Task: Send an email with the signature Denise Davis with the subject 'Request for a report' and the message 'Please let me know if there are any updates on the status of this project.' from softage.1@softage.net to softage.9@softage.net and softage.10@softage.net with CC to softage.2@softage.net
Action: Mouse moved to (103, 127)
Screenshot: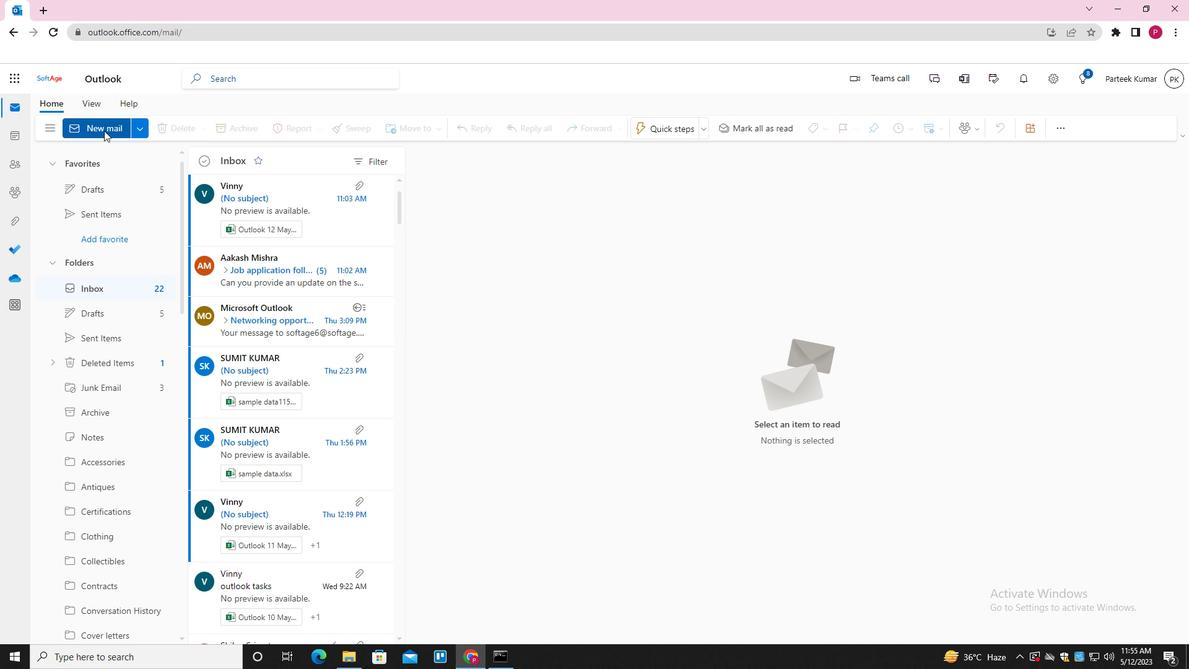 
Action: Key pressed n
Screenshot: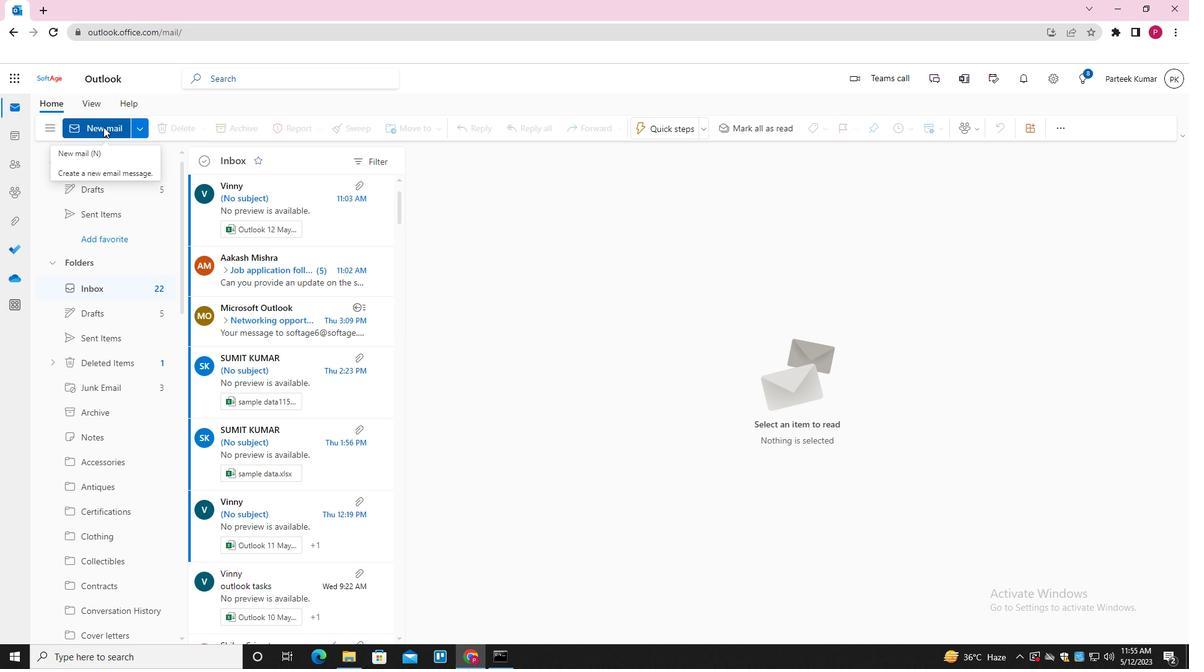 
Action: Mouse moved to (461, 313)
Screenshot: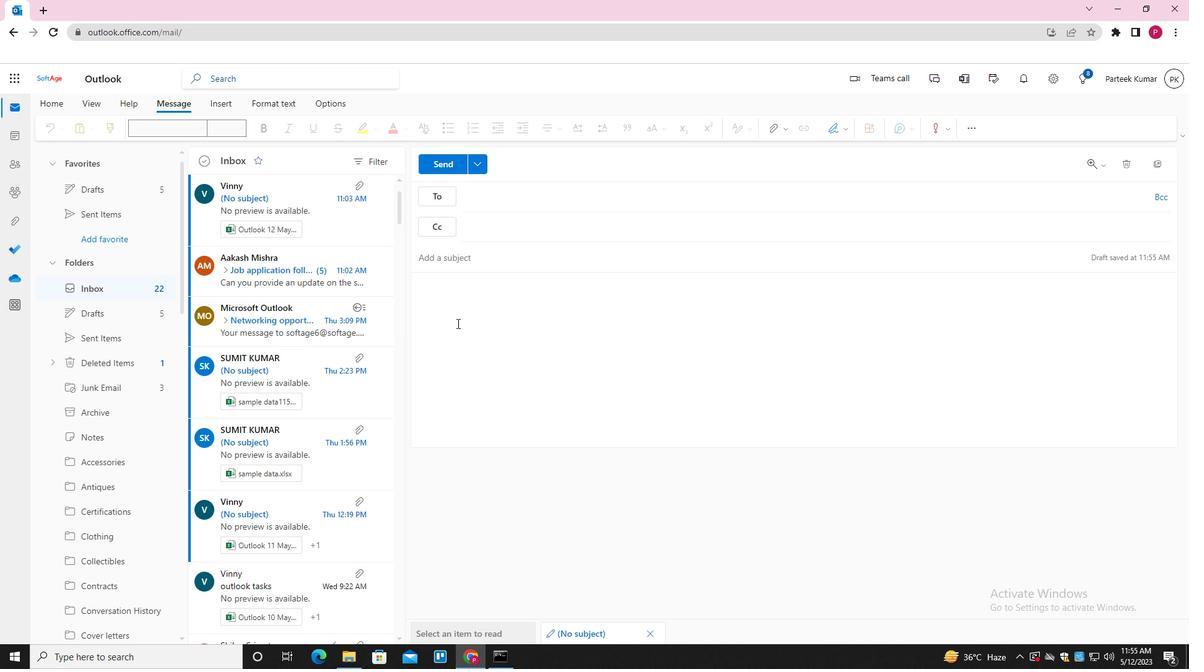
Action: Mouse pressed left at (461, 313)
Screenshot: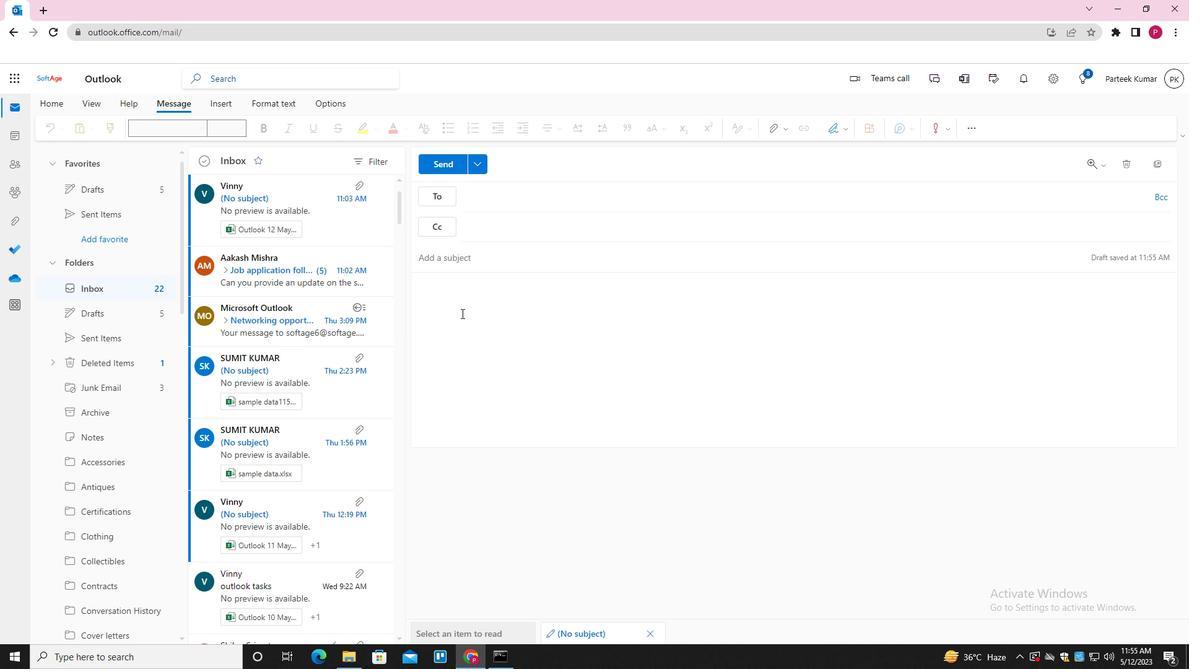 
Action: Mouse moved to (836, 127)
Screenshot: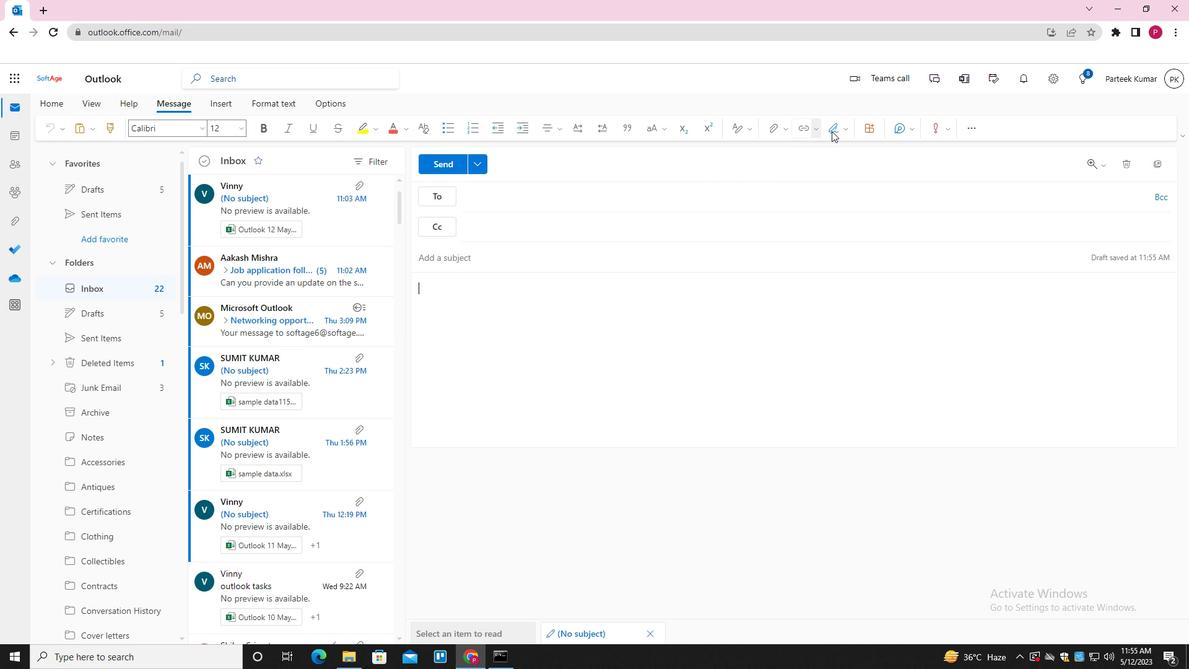 
Action: Mouse pressed left at (836, 127)
Screenshot: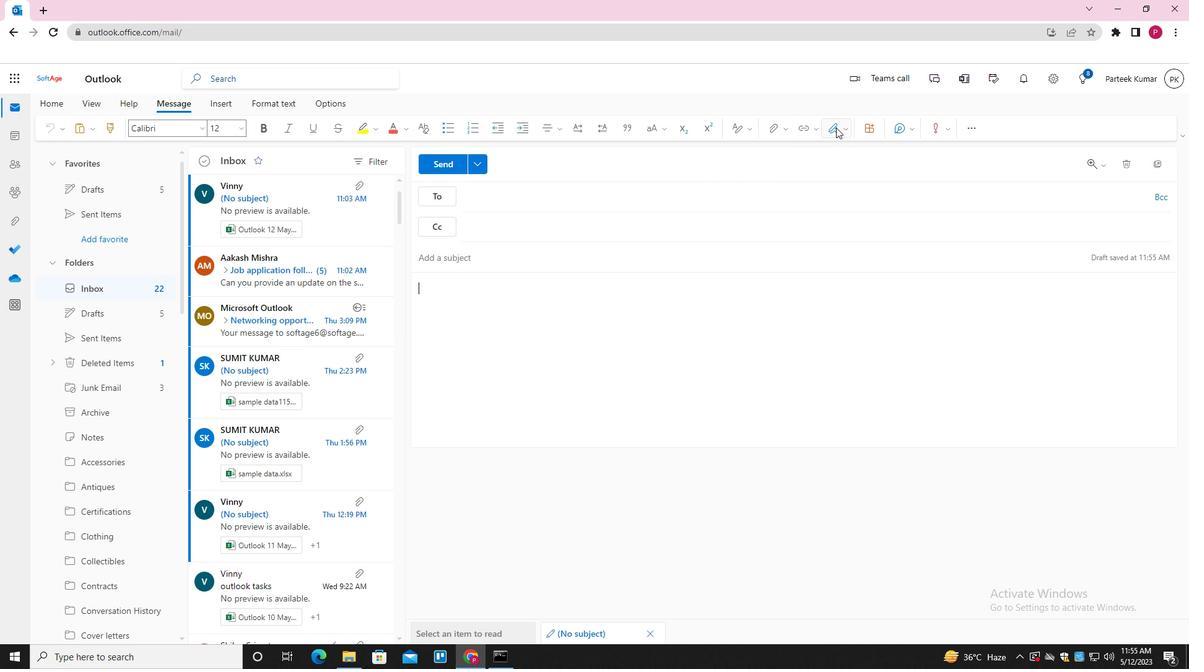 
Action: Mouse moved to (814, 177)
Screenshot: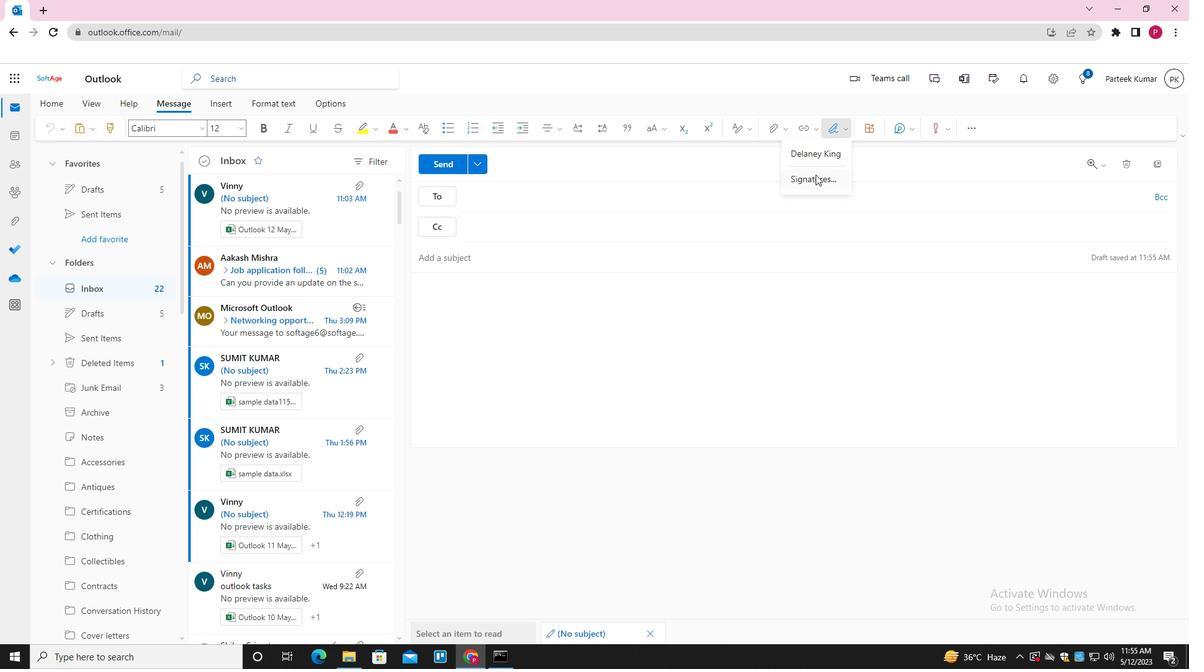 
Action: Mouse pressed left at (814, 177)
Screenshot: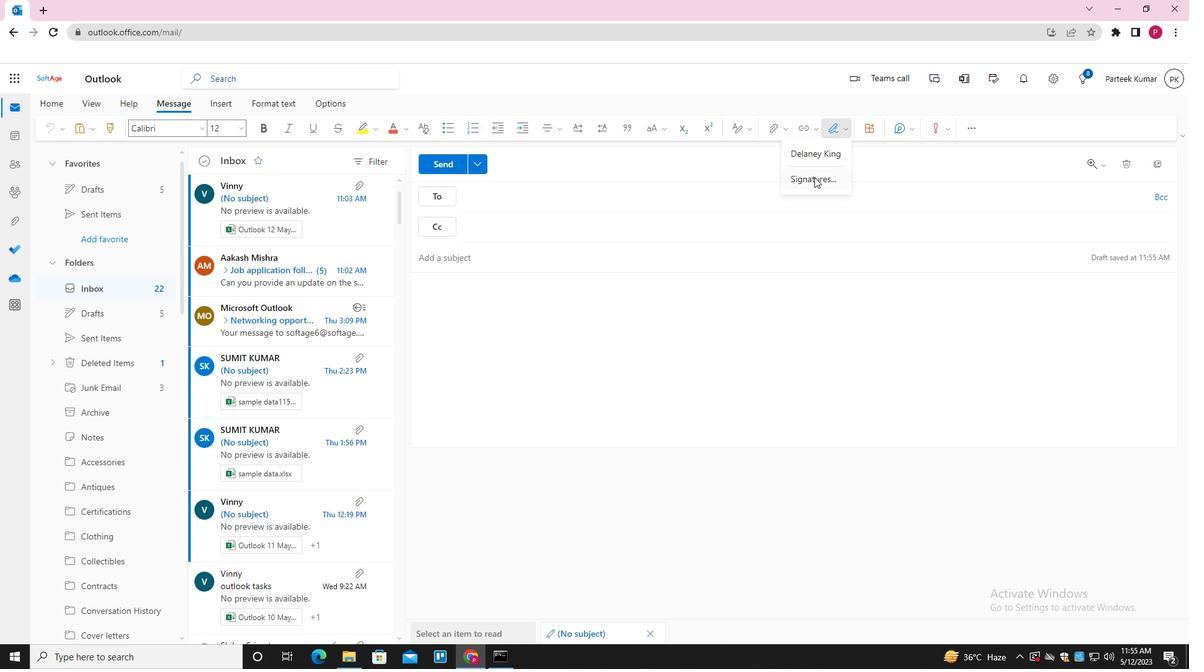 
Action: Mouse moved to (834, 226)
Screenshot: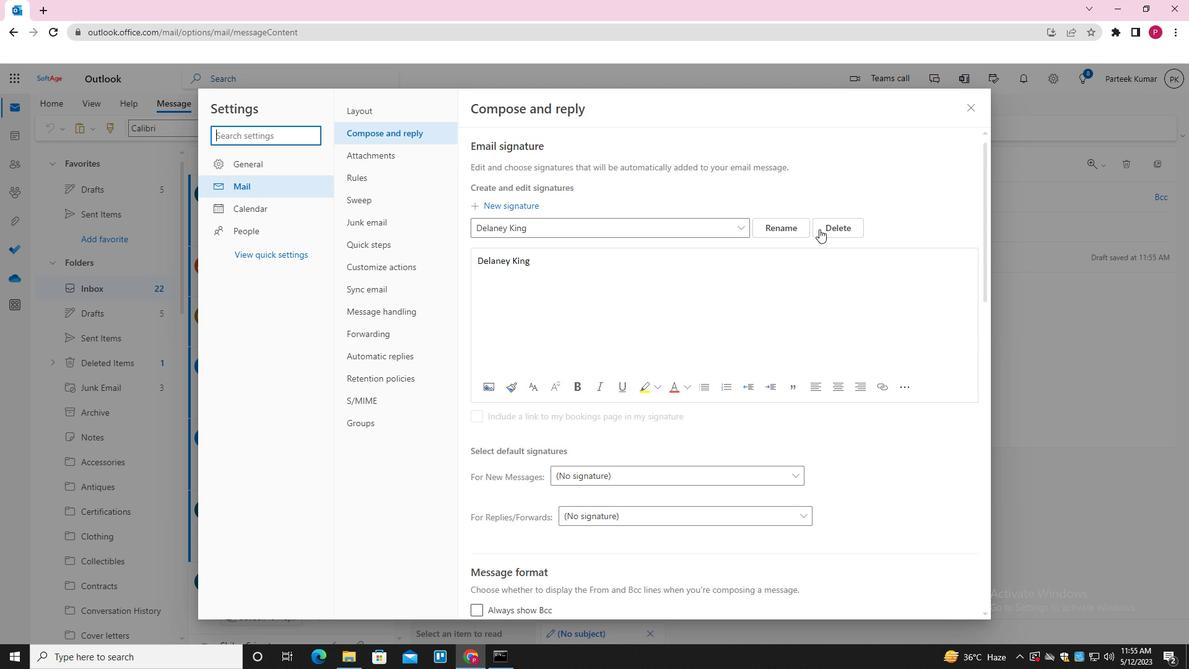 
Action: Mouse pressed left at (834, 226)
Screenshot: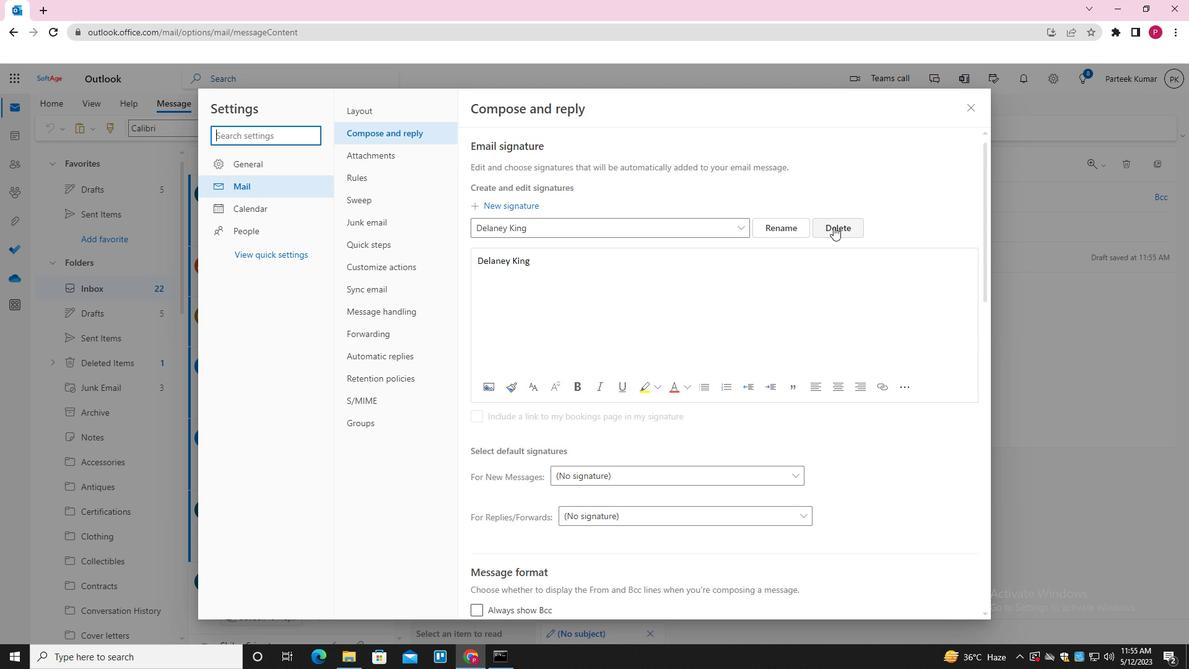 
Action: Mouse moved to (539, 230)
Screenshot: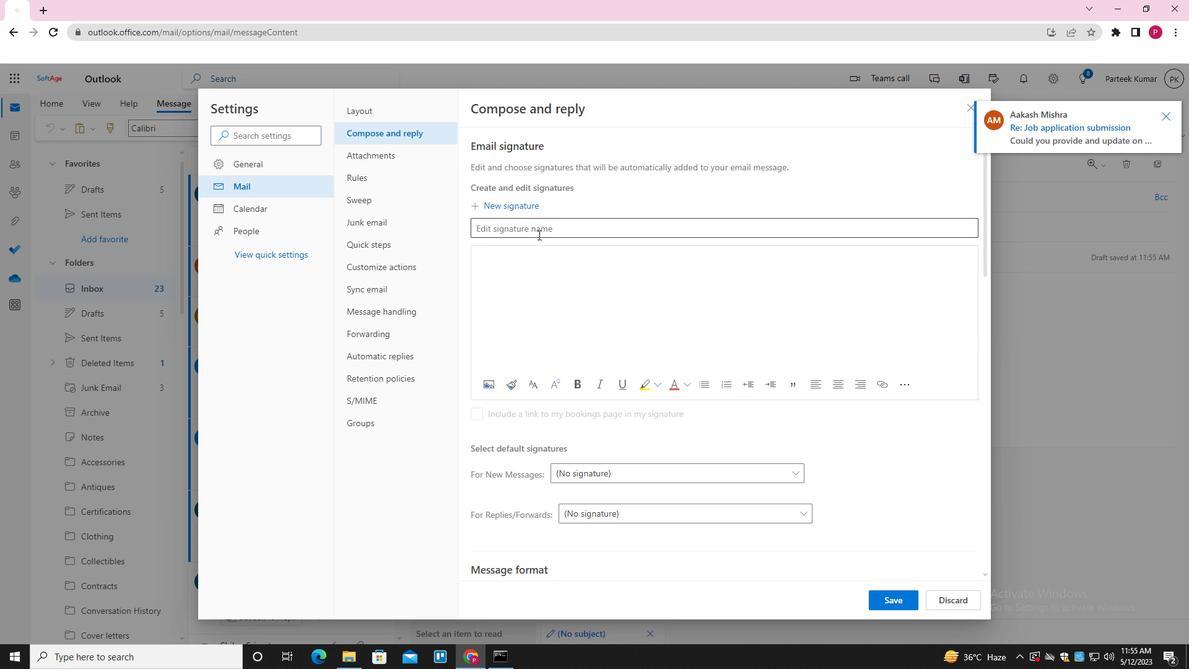 
Action: Mouse pressed left at (539, 230)
Screenshot: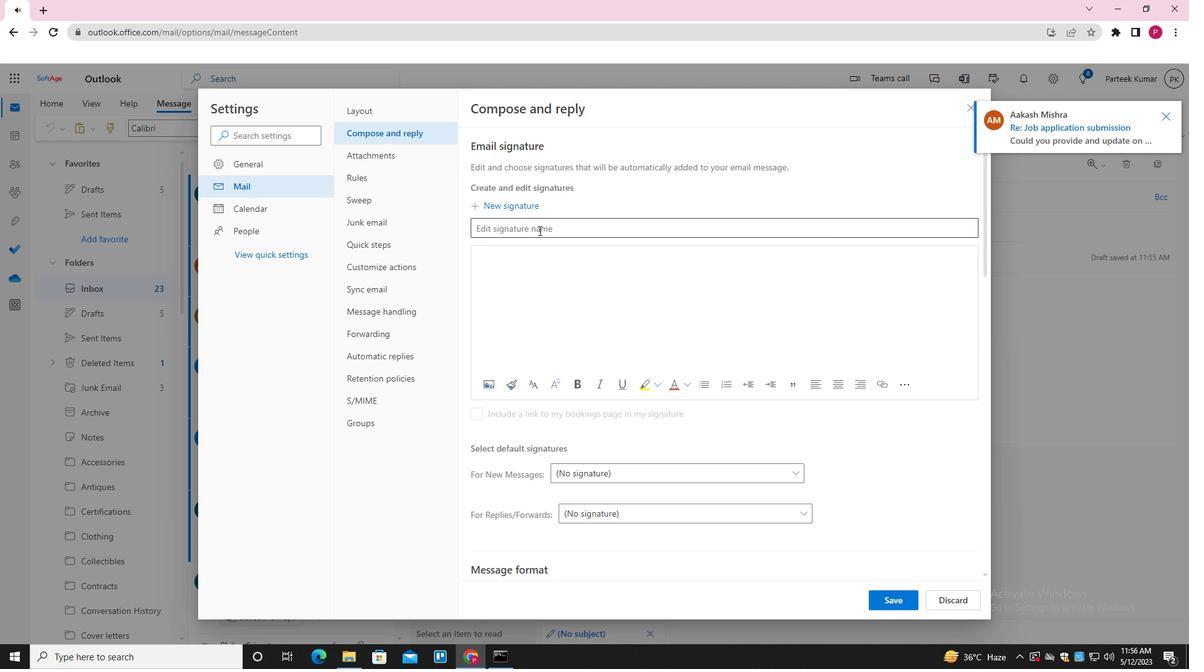 
Action: Key pressed <Key.shift>DENISE<Key.space><Key.shift>DAVIS<Key.space>
Screenshot: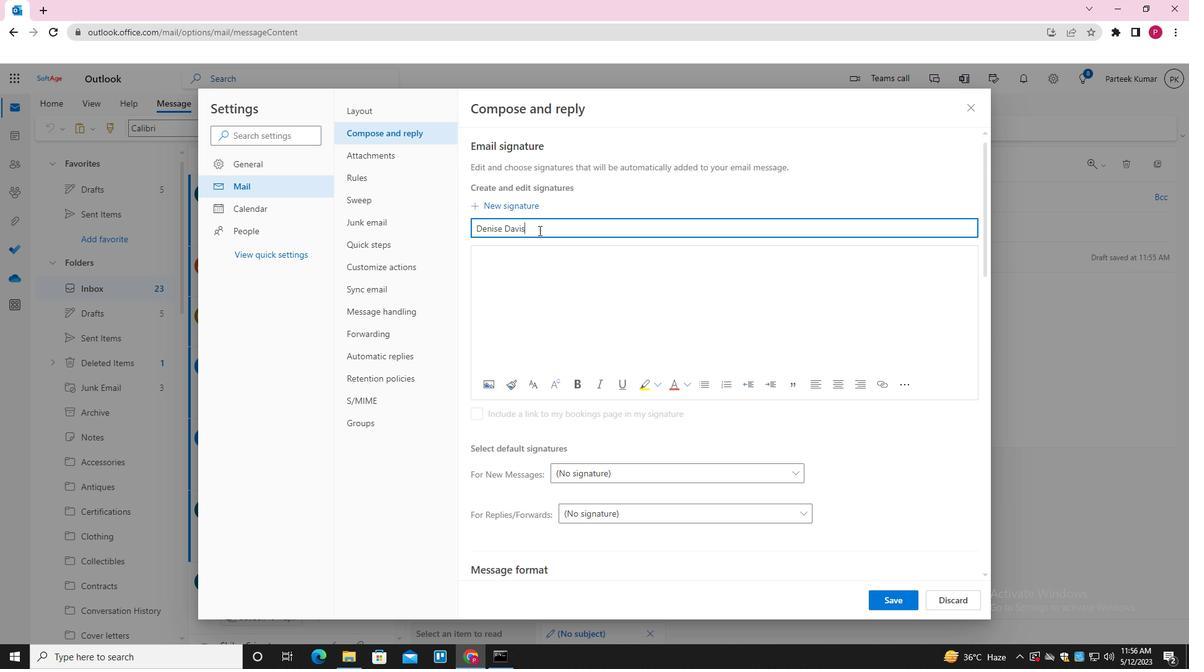 
Action: Mouse moved to (543, 254)
Screenshot: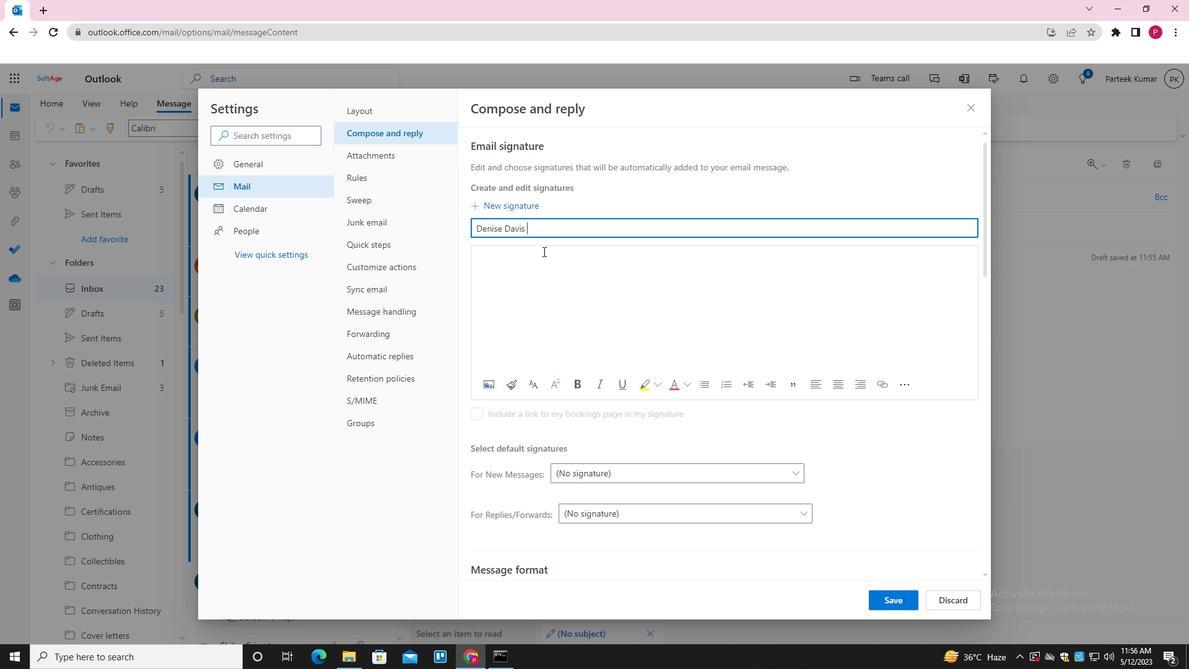 
Action: Mouse pressed left at (543, 254)
Screenshot: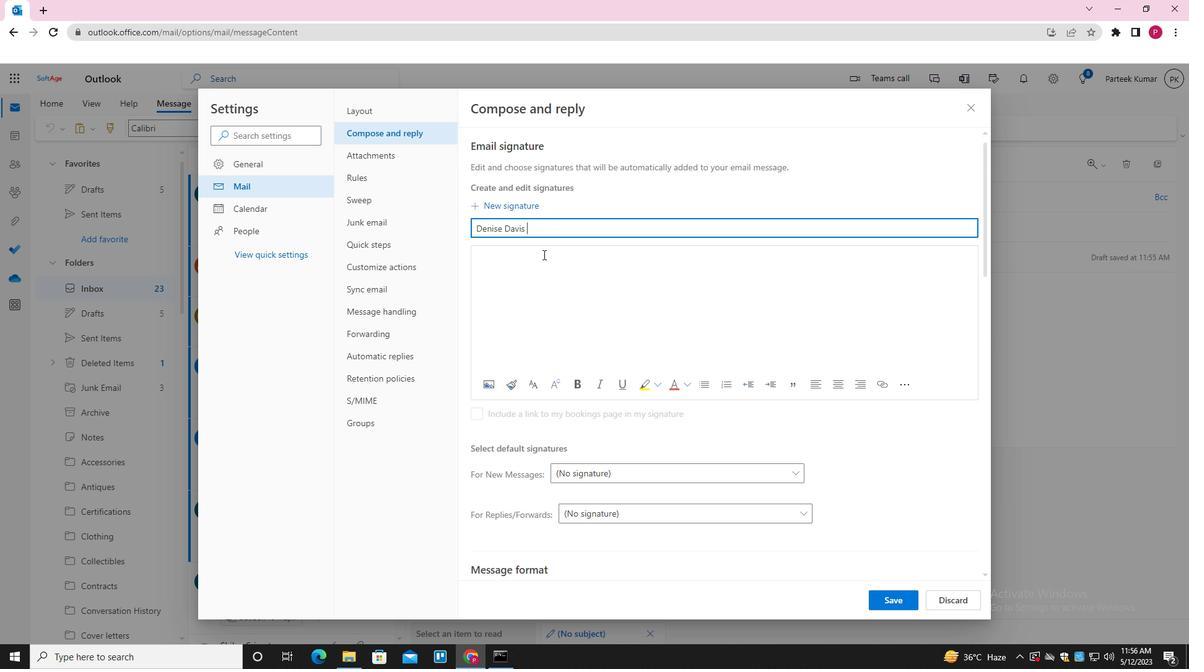 
Action: Key pressed <Key.shift>DEB<Key.backspace>NISE<Key.space><Key.shift_r><Key.shift_r><Key.shift_r><Key.shift_r><Key.shift_r><Key.shift_r><Key.shift_r><Key.shift_r><Key.shift_r><Key.shift_r><Key.shift_r><Key.shift_r><Key.shift_r><Key.shift_r><Key.shift_r><Key.shift_r><Key.shift_r><Key.shift_r><Key.shift_r><Key.shift_r>DAVU<Key.backspace>IS
Screenshot: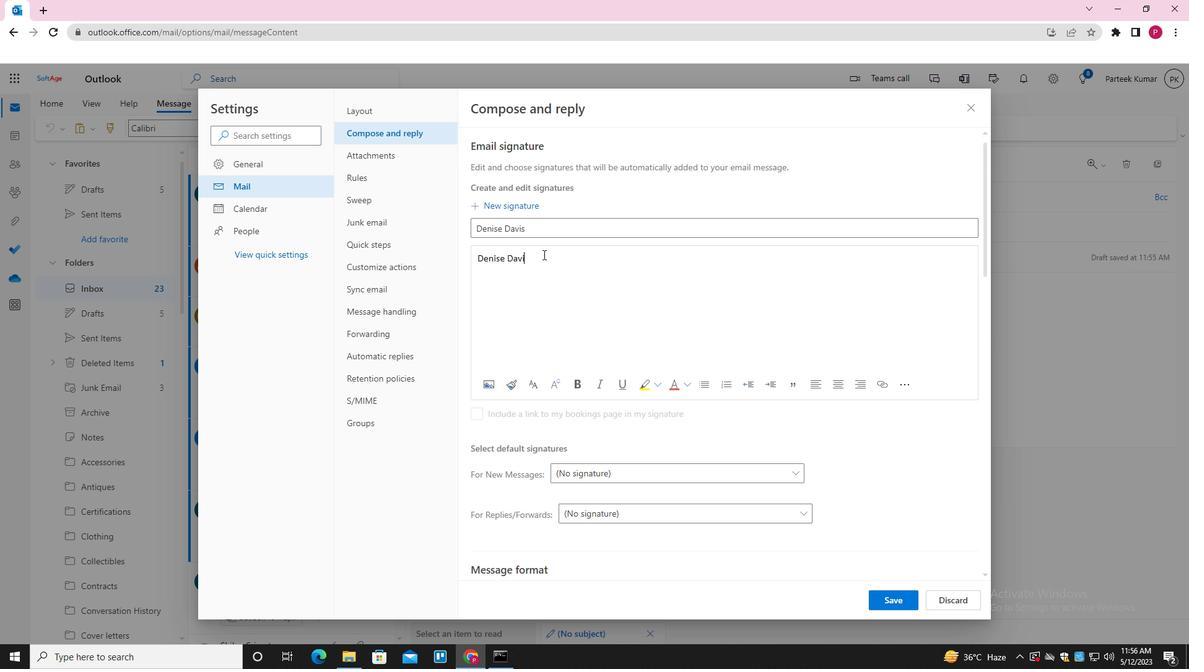 
Action: Mouse moved to (883, 595)
Screenshot: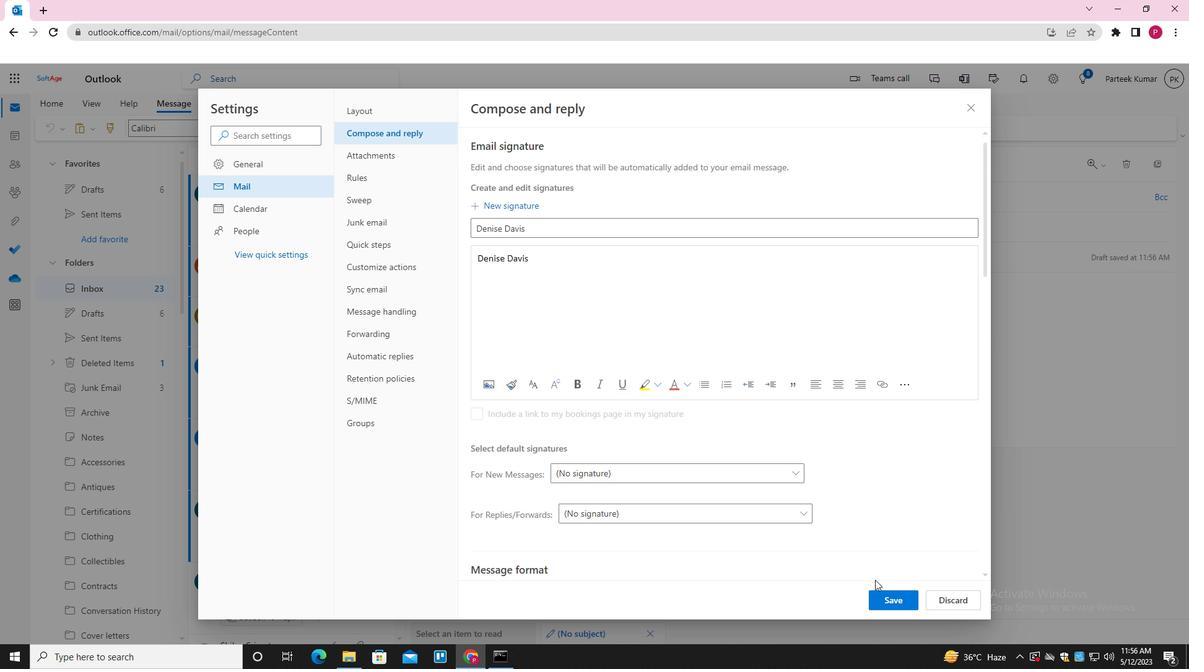 
Action: Mouse pressed left at (883, 595)
Screenshot: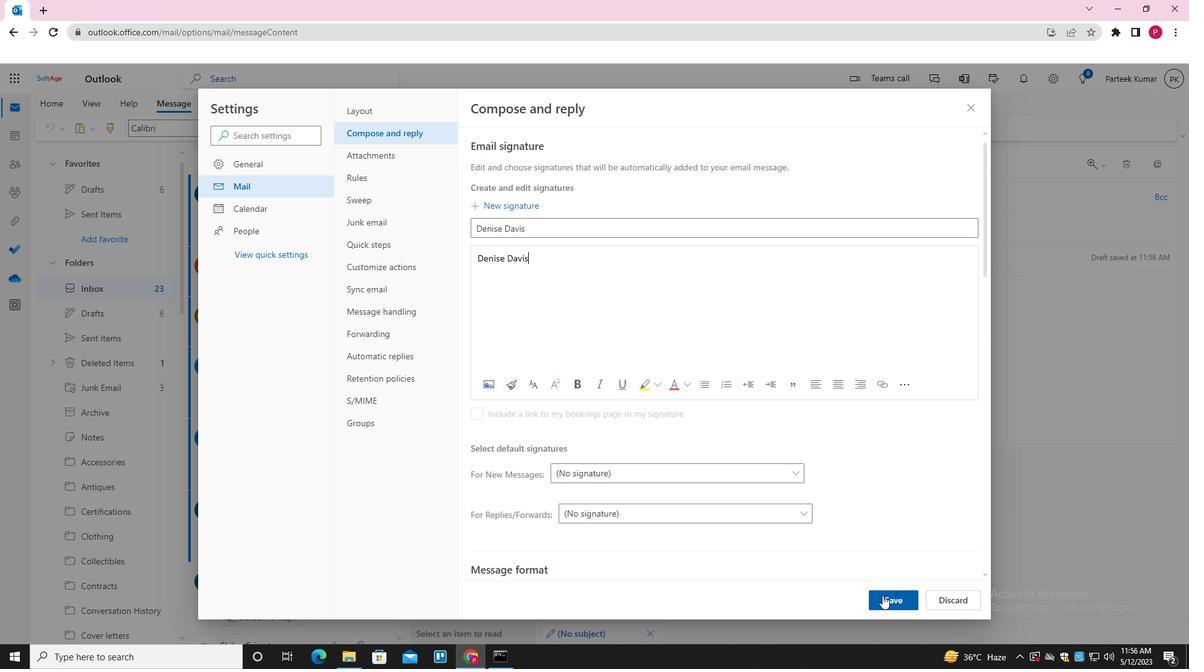 
Action: Mouse moved to (966, 105)
Screenshot: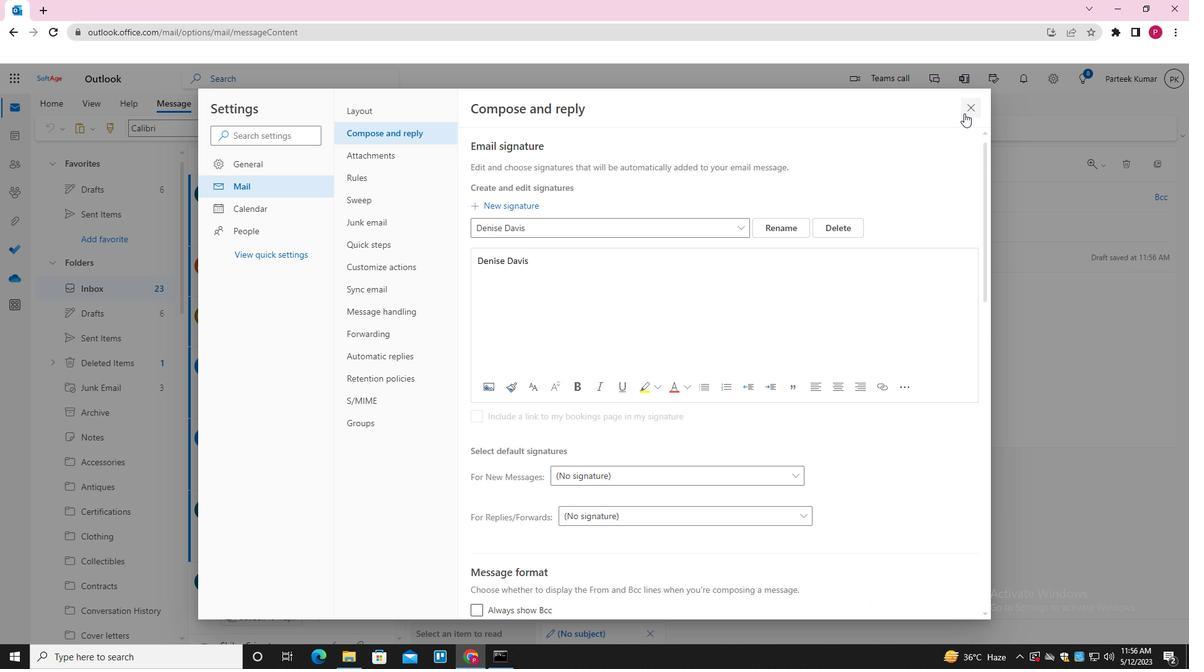 
Action: Mouse pressed left at (966, 105)
Screenshot: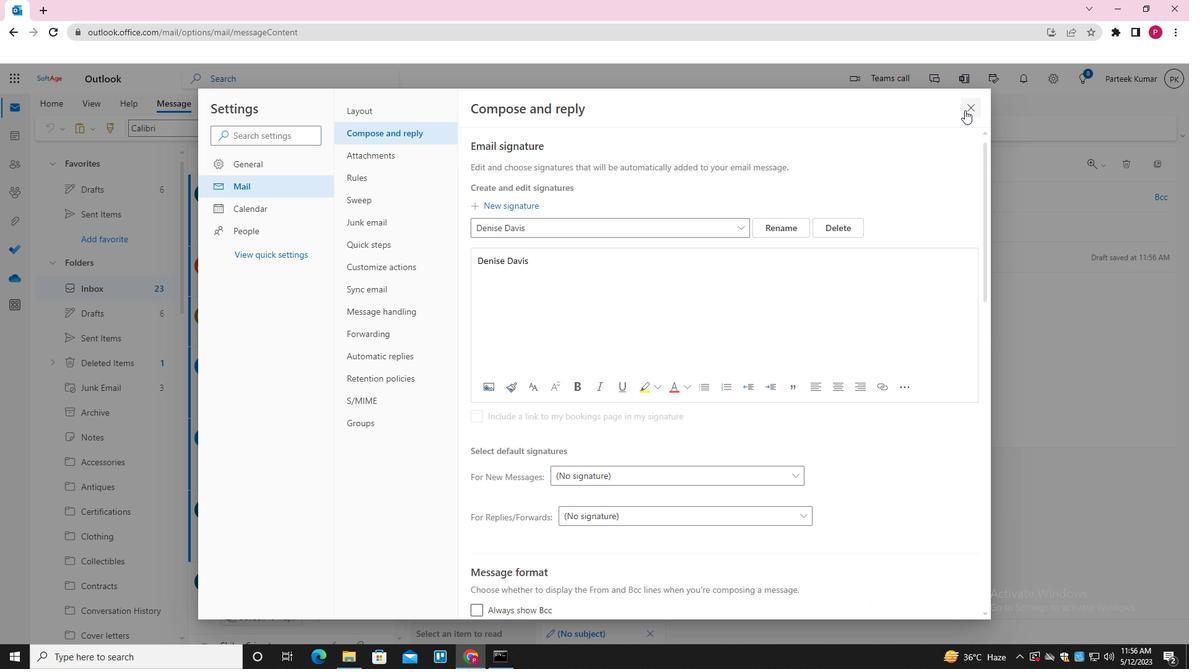 
Action: Mouse moved to (834, 123)
Screenshot: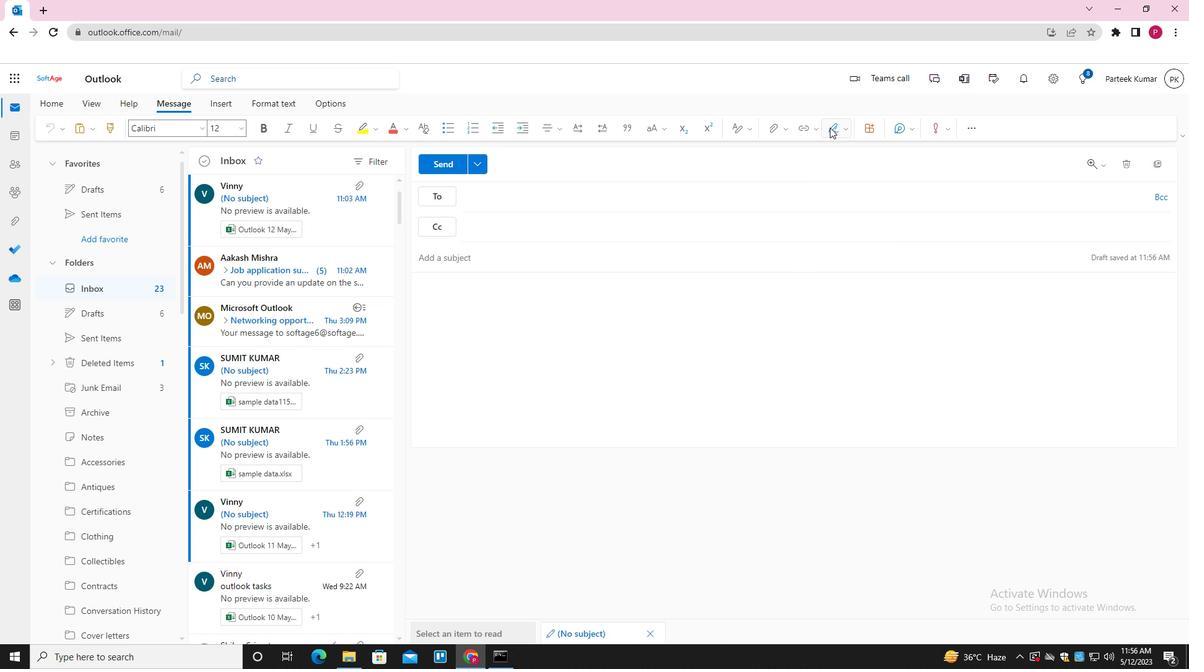 
Action: Mouse pressed left at (834, 123)
Screenshot: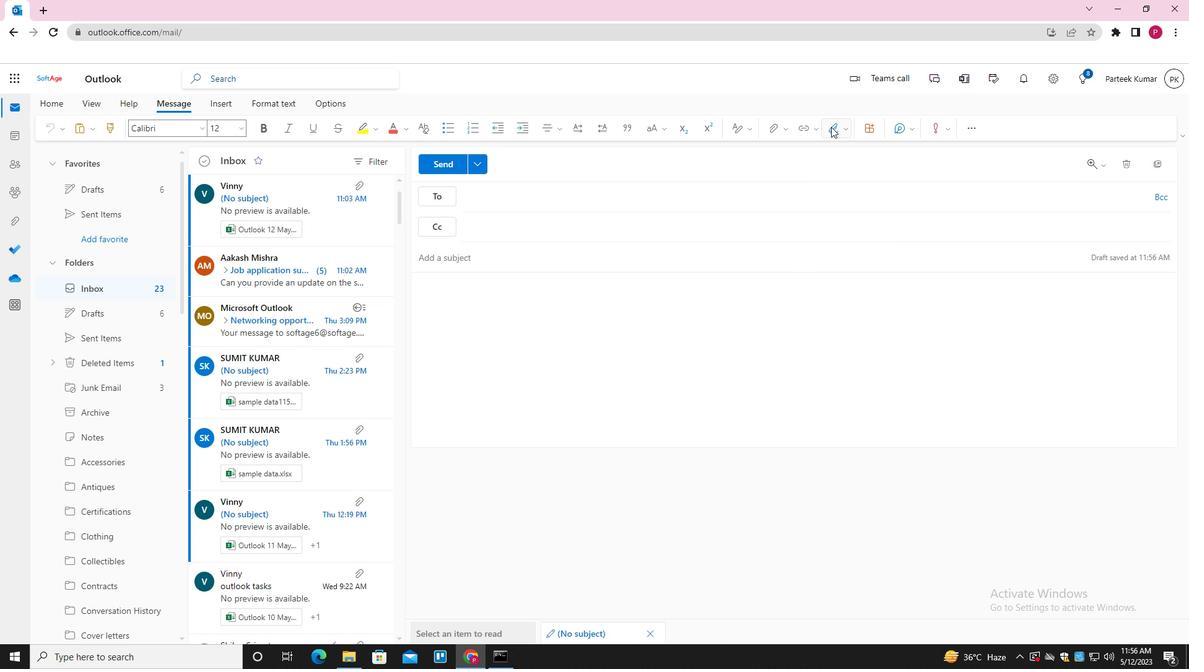 
Action: Mouse moved to (825, 156)
Screenshot: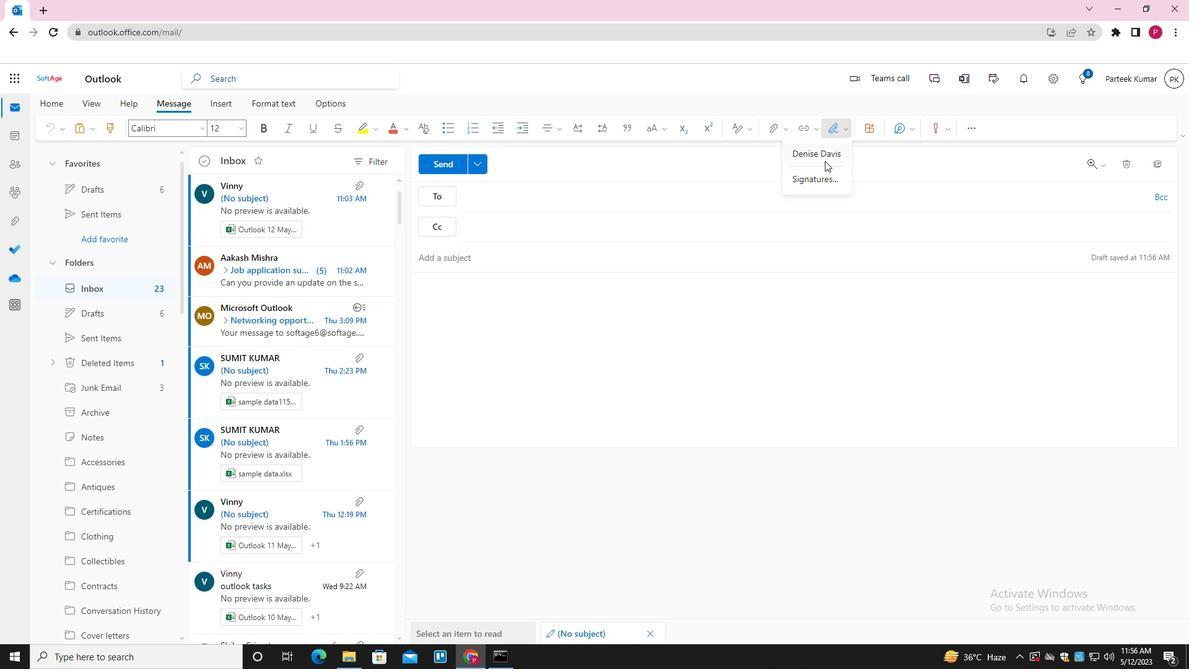 
Action: Mouse pressed left at (825, 156)
Screenshot: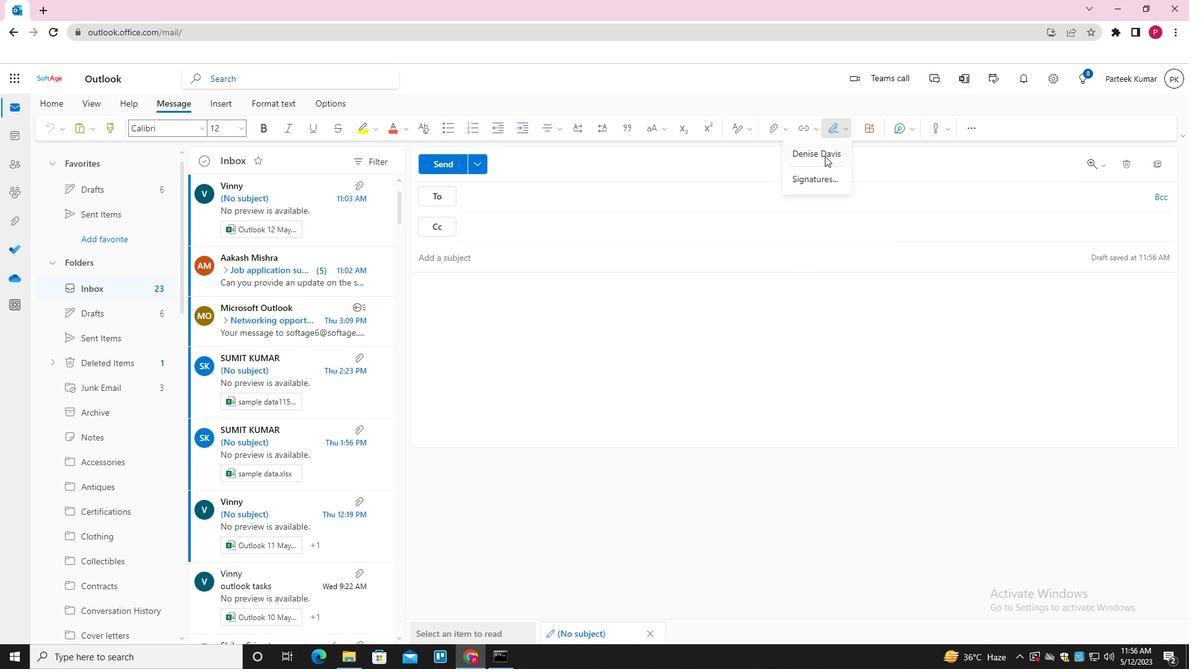 
Action: Mouse moved to (469, 254)
Screenshot: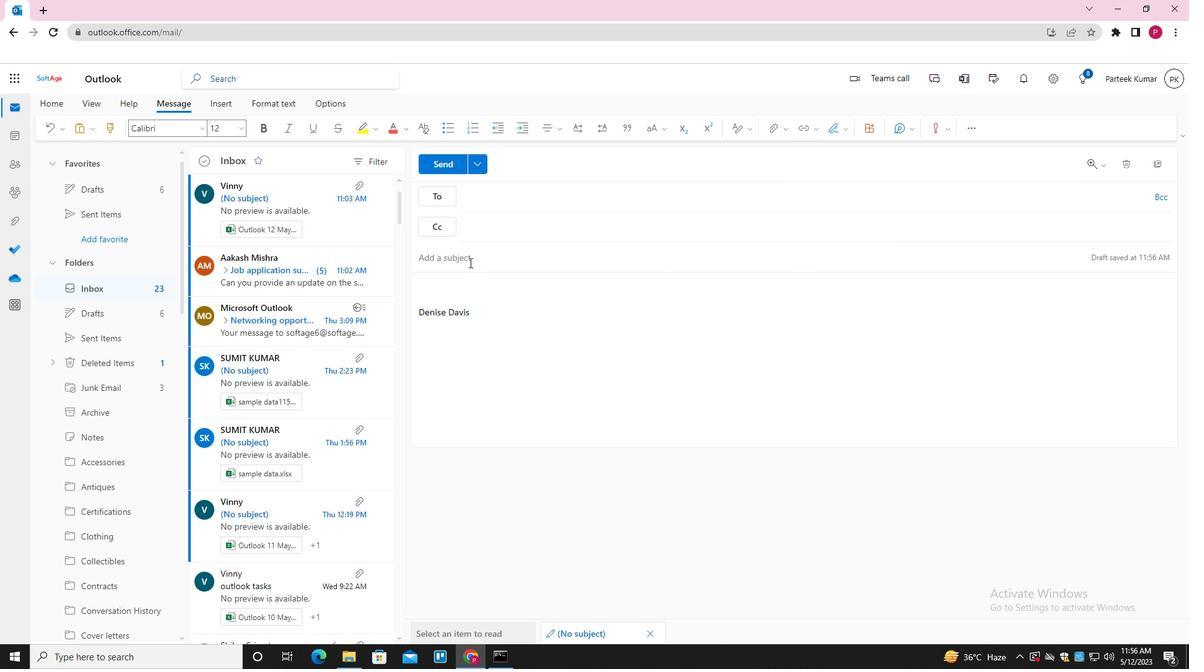 
Action: Mouse pressed left at (469, 254)
Screenshot: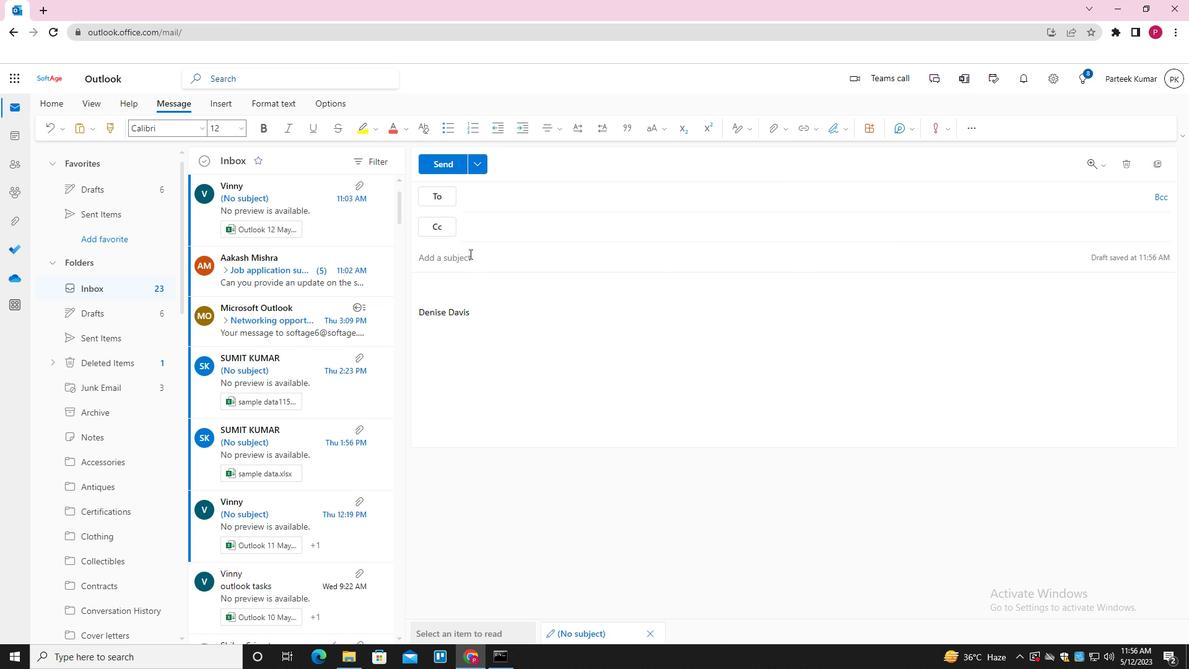 
Action: Key pressed <Key.shift>REQUEST<Key.space>FOR<Key.space>A<Key.space>REPORT
Screenshot: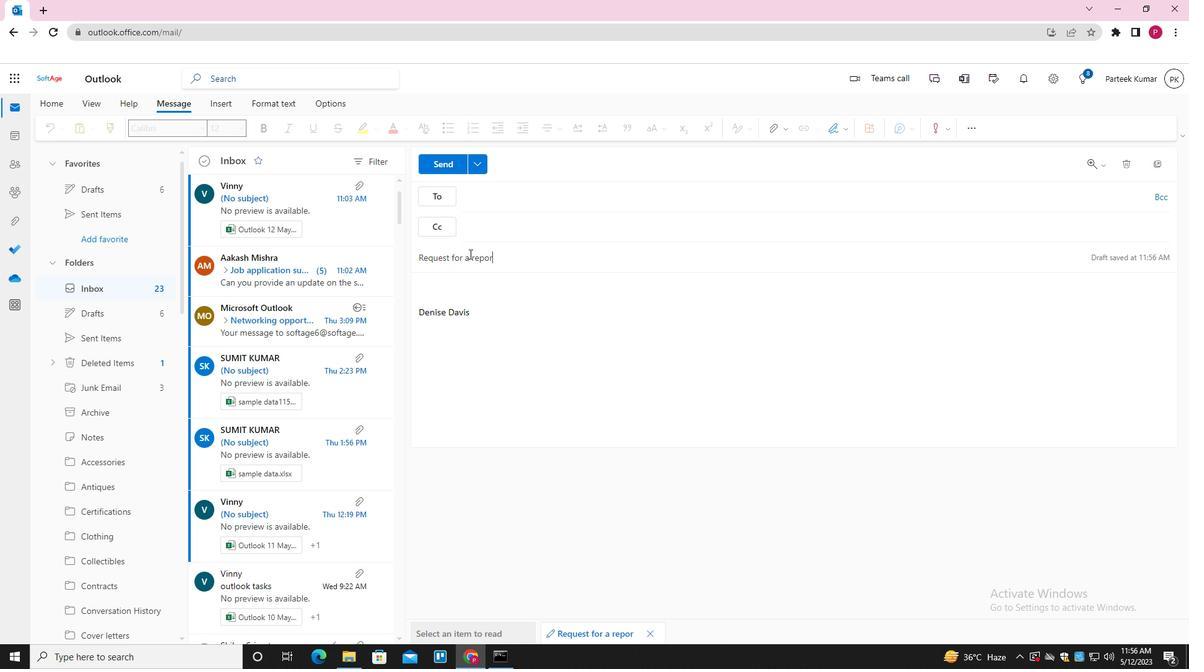 
Action: Mouse moved to (479, 281)
Screenshot: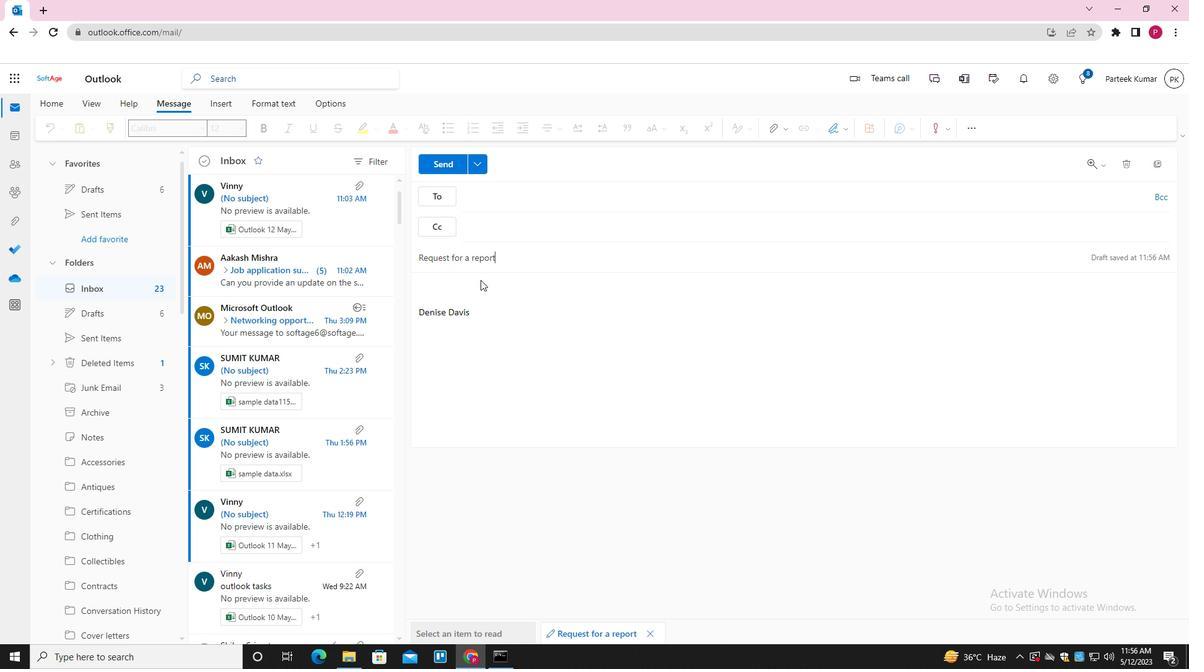 
Action: Mouse pressed left at (479, 281)
Screenshot: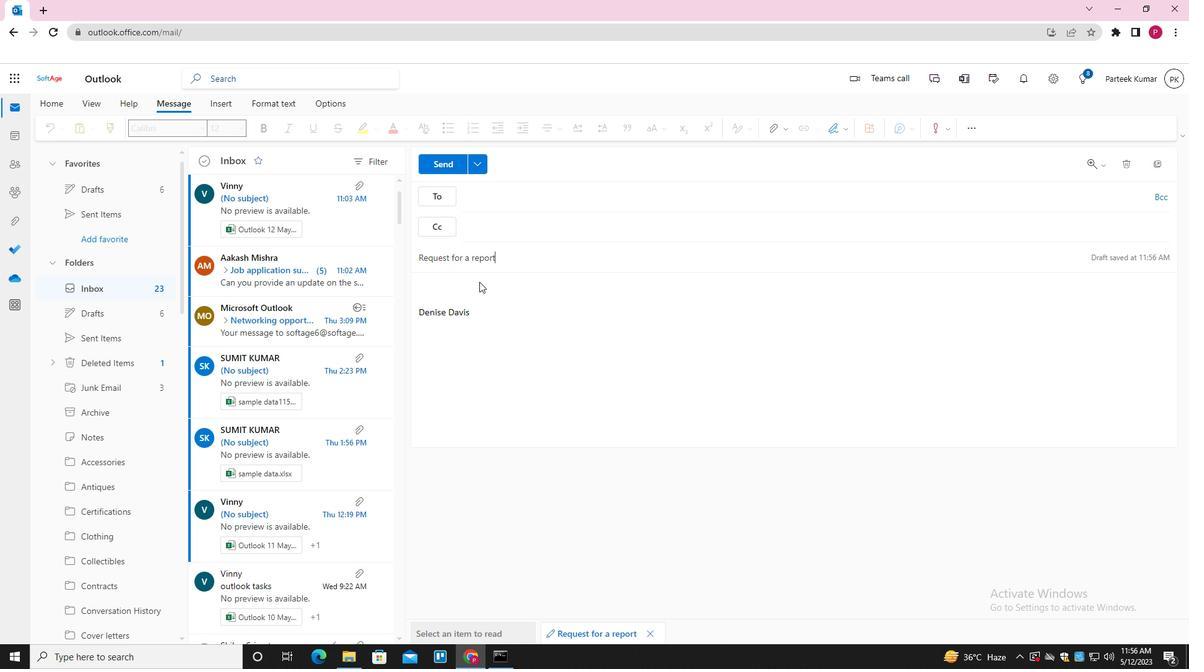 
Action: Mouse moved to (474, 288)
Screenshot: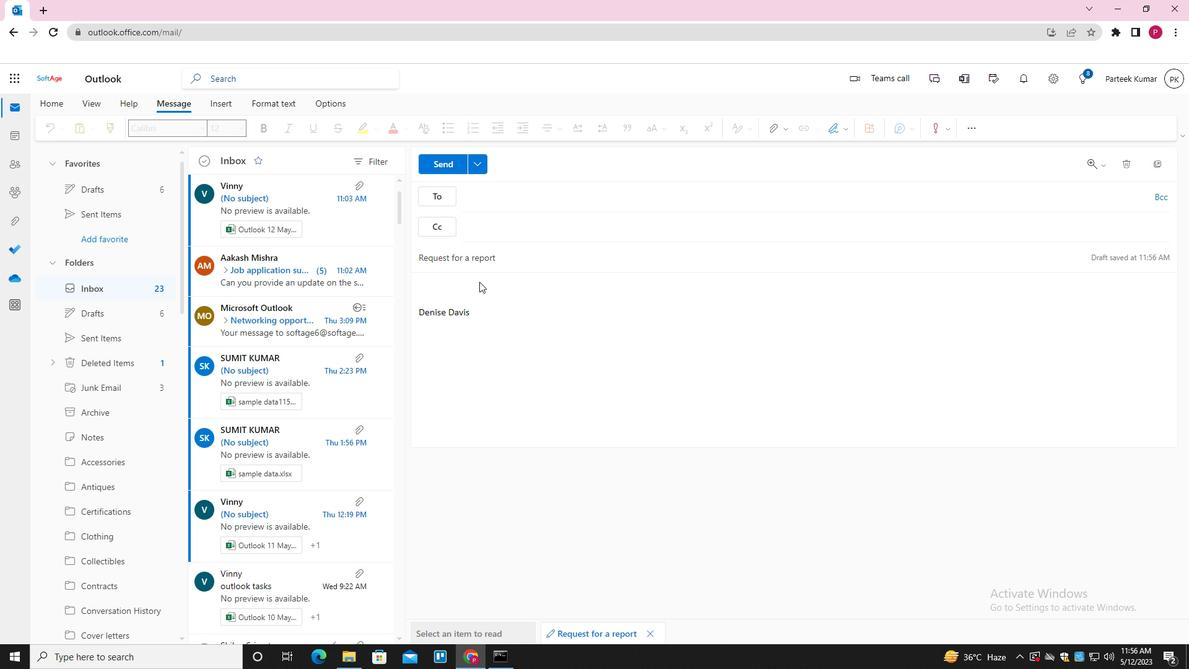 
Action: Mouse pressed left at (474, 288)
Screenshot: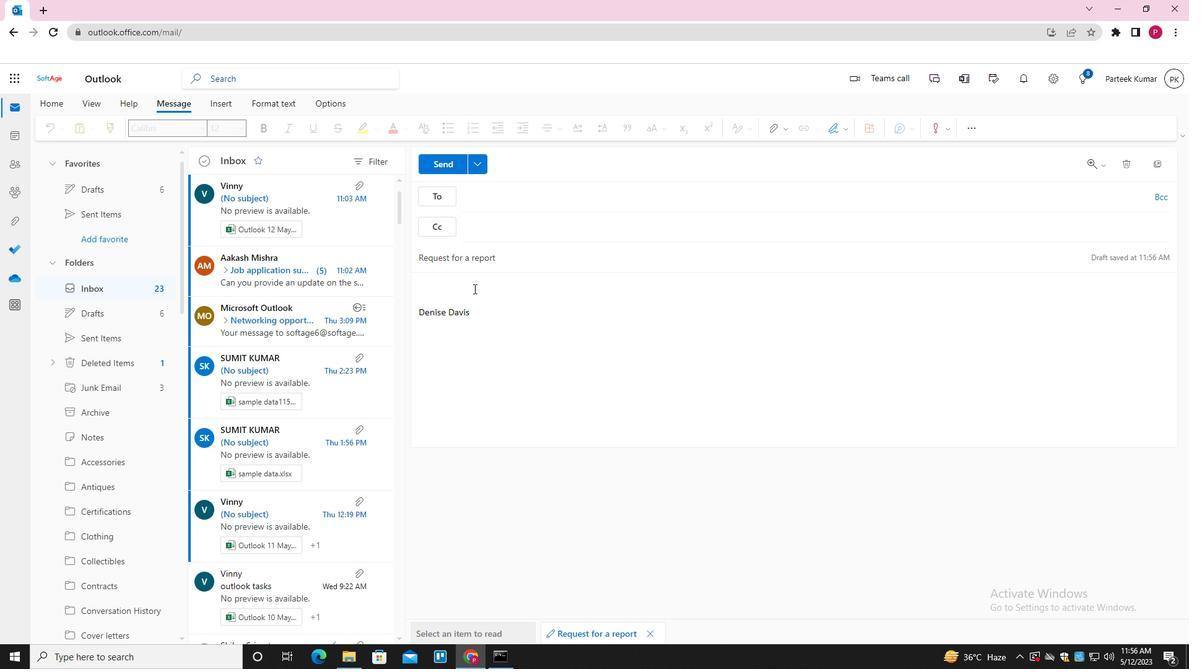 
Action: Key pressed <Key.shift_r>PLEASE<Key.space>LET<Key.space>,<Key.backspace>ME<Key.space>KB<Key.backspace>NOW<Key.space>IF<Key.space>THERE<Key.space>ARE<Key.space>ANY<Key.space>UPDATES<Key.space>ON<Key.space>THE<Key.space>STATUS<Key.space>OF<Key.space>THIS<Key.space>PROJECT
Screenshot: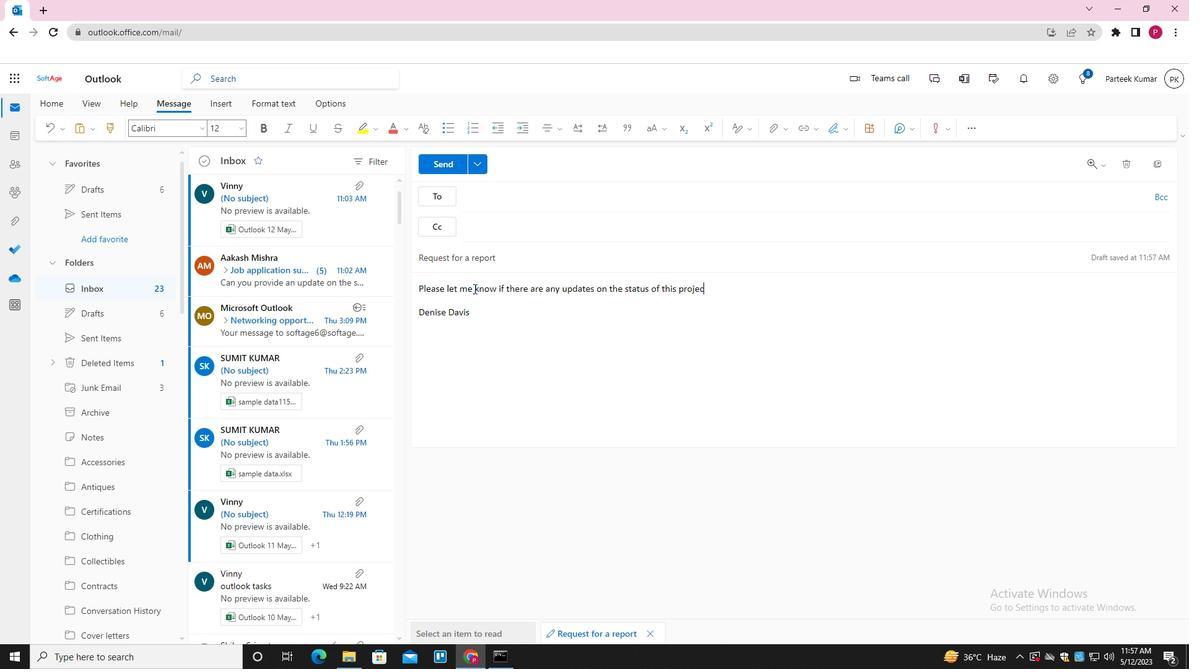 
Action: Mouse moved to (527, 197)
Screenshot: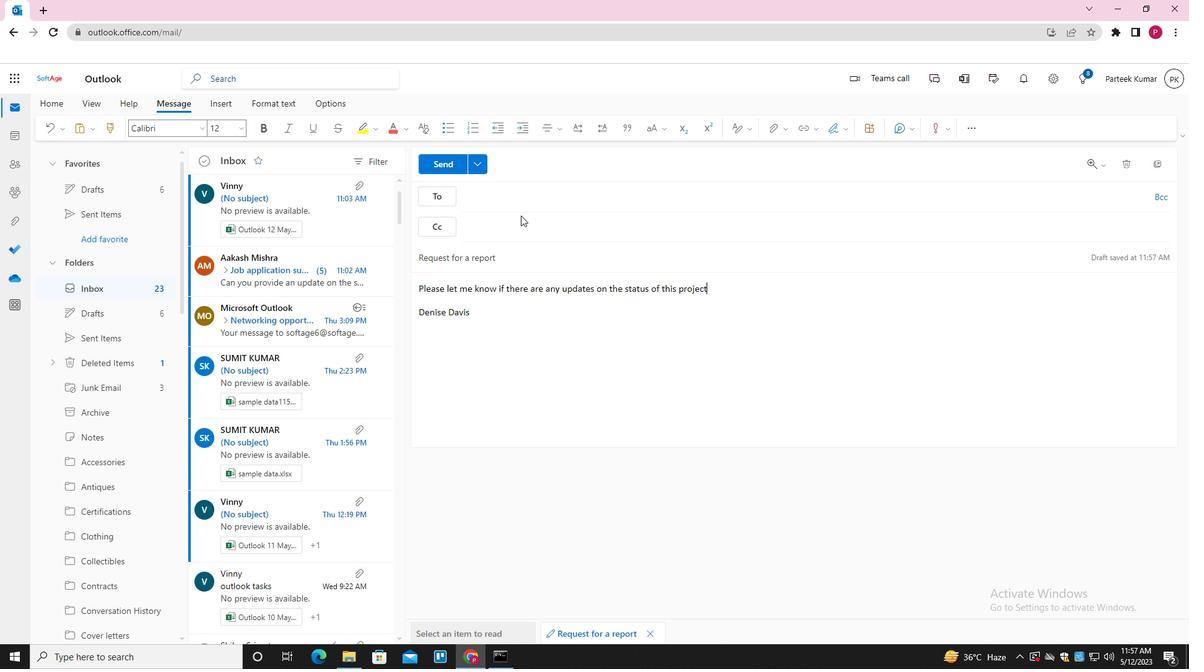 
Action: Mouse pressed left at (527, 197)
Screenshot: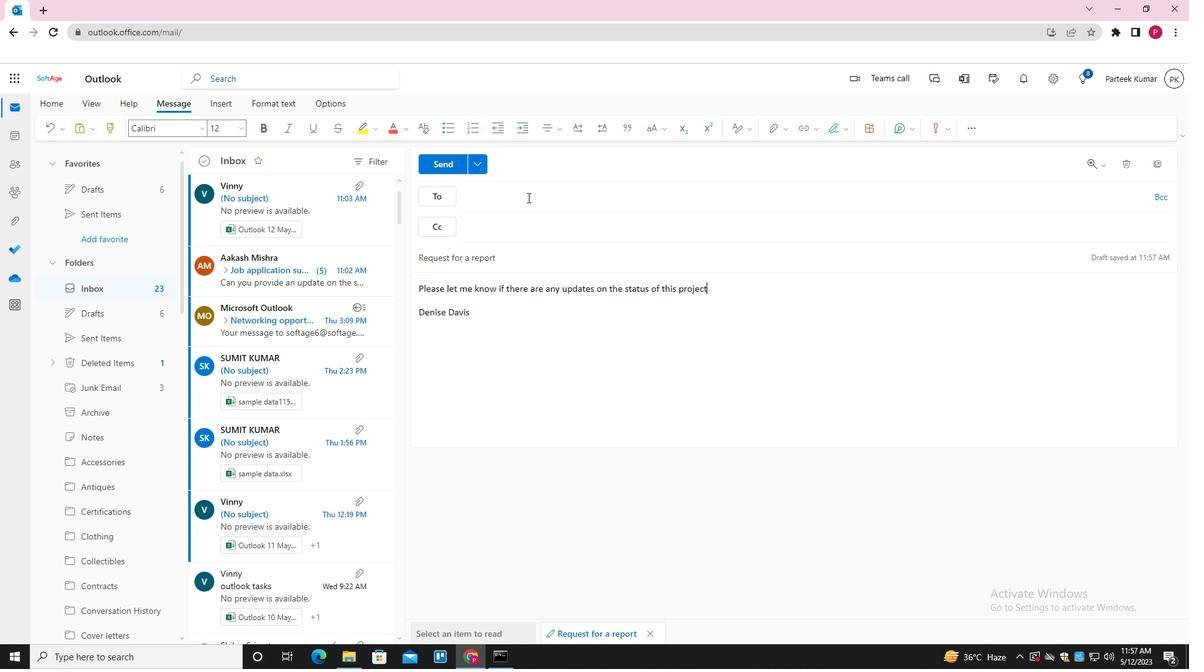 
Action: Key pressed SOFTAGE.9<Key.shift>@SOFTAGE,NET<Key.backspace><Key.backspace><Key.backspace>SOFTAGE.10<Key.shift>@SOFTAGE.NET<Key.enter><Key.tab>SOFTAGE.2<Key.shift>@SOFTAGE.NET<Key.enter>
Screenshot: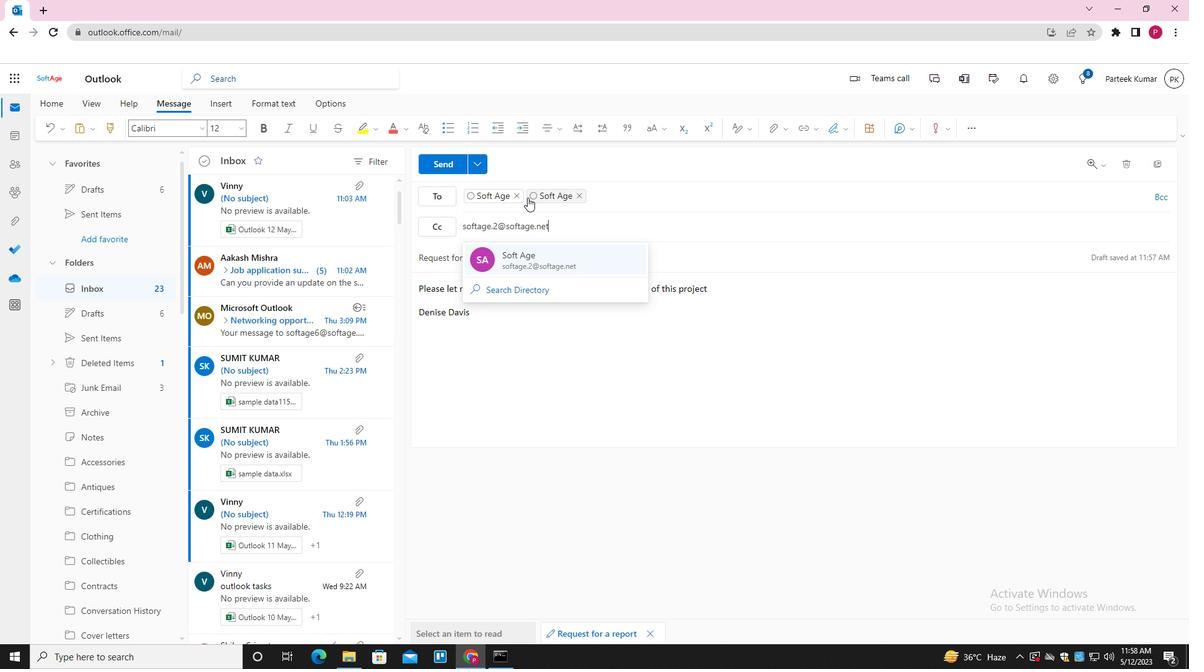 
Action: Mouse moved to (445, 164)
Screenshot: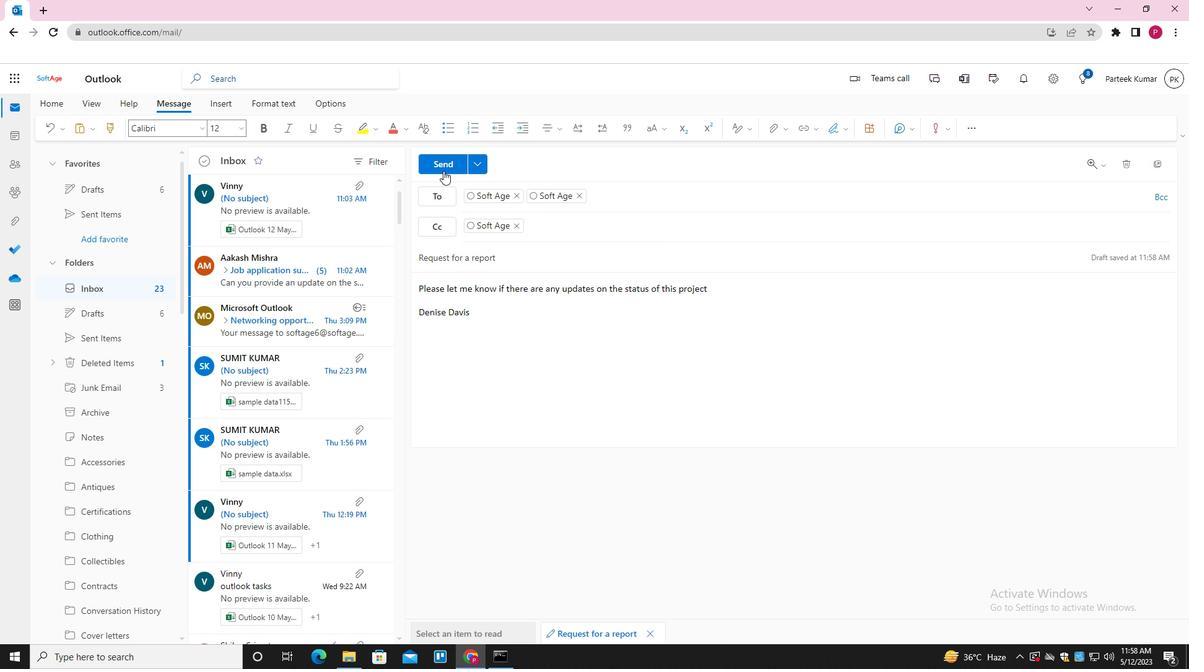 
Action: Mouse pressed left at (445, 164)
Screenshot: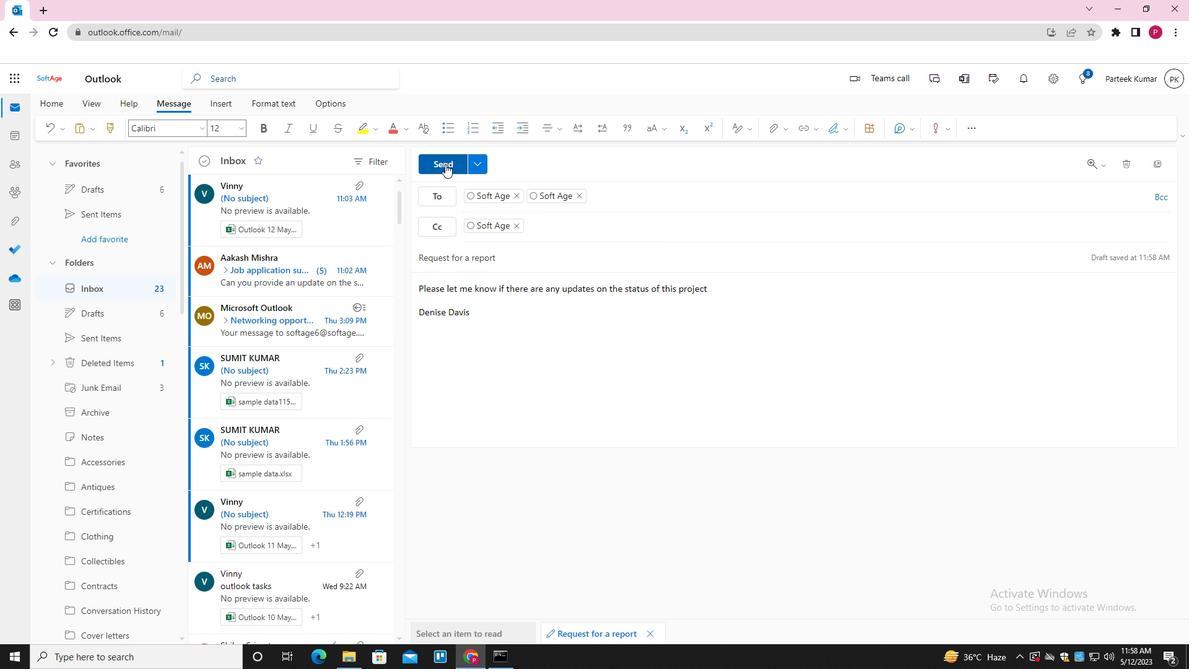 
Action: Mouse moved to (527, 250)
Screenshot: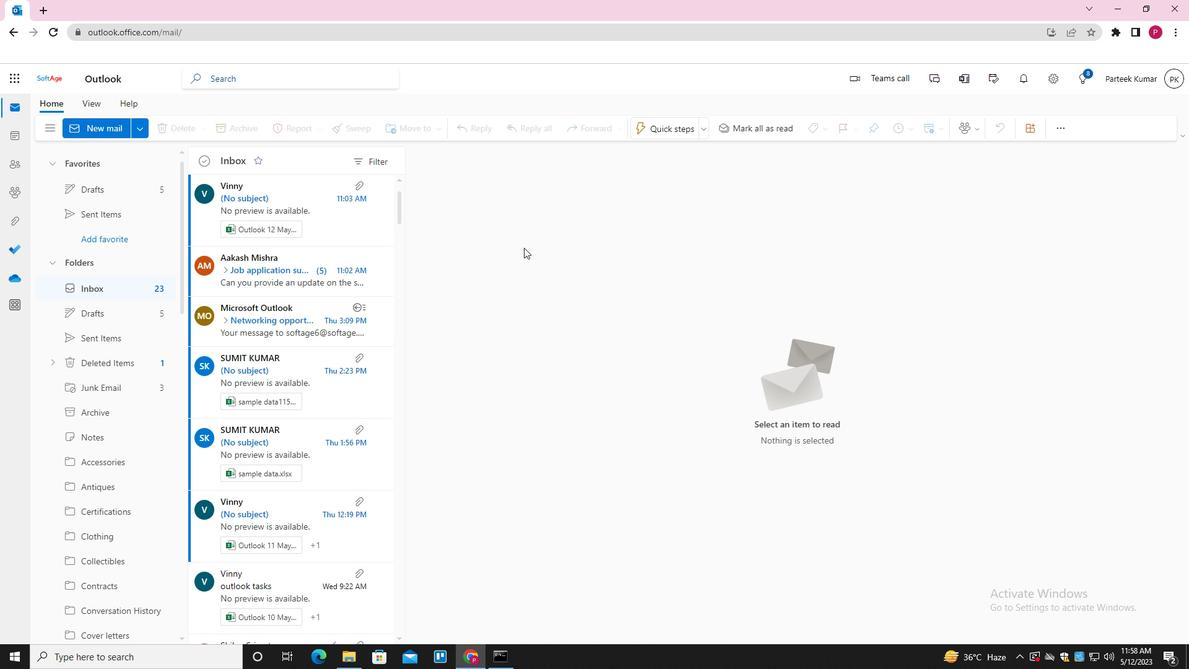 
